 Task: Add a condition where "Priority Greater than High" in new tickets in your groups.
Action: Mouse moved to (190, 452)
Screenshot: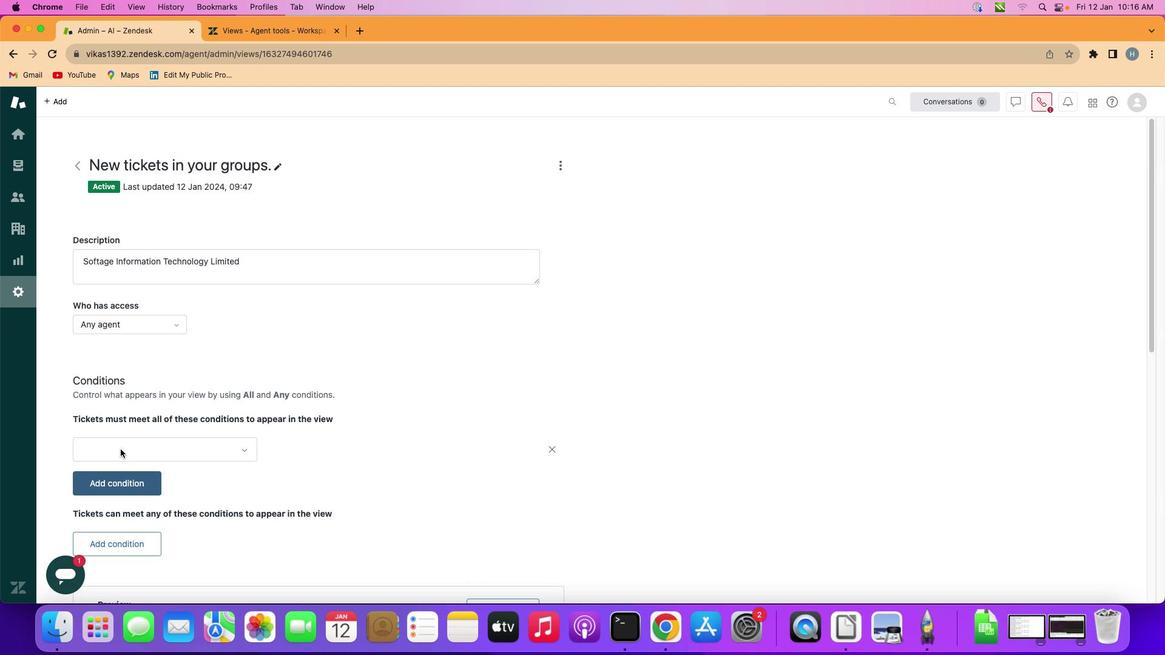 
Action: Mouse pressed left at (190, 452)
Screenshot: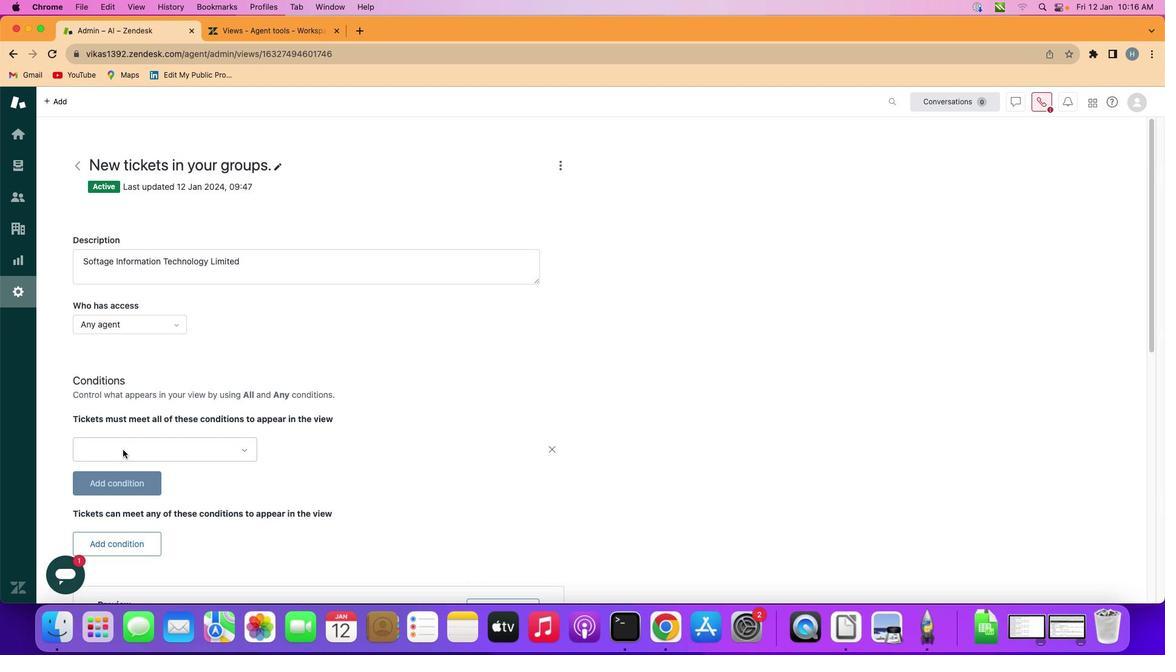 
Action: Mouse moved to (264, 453)
Screenshot: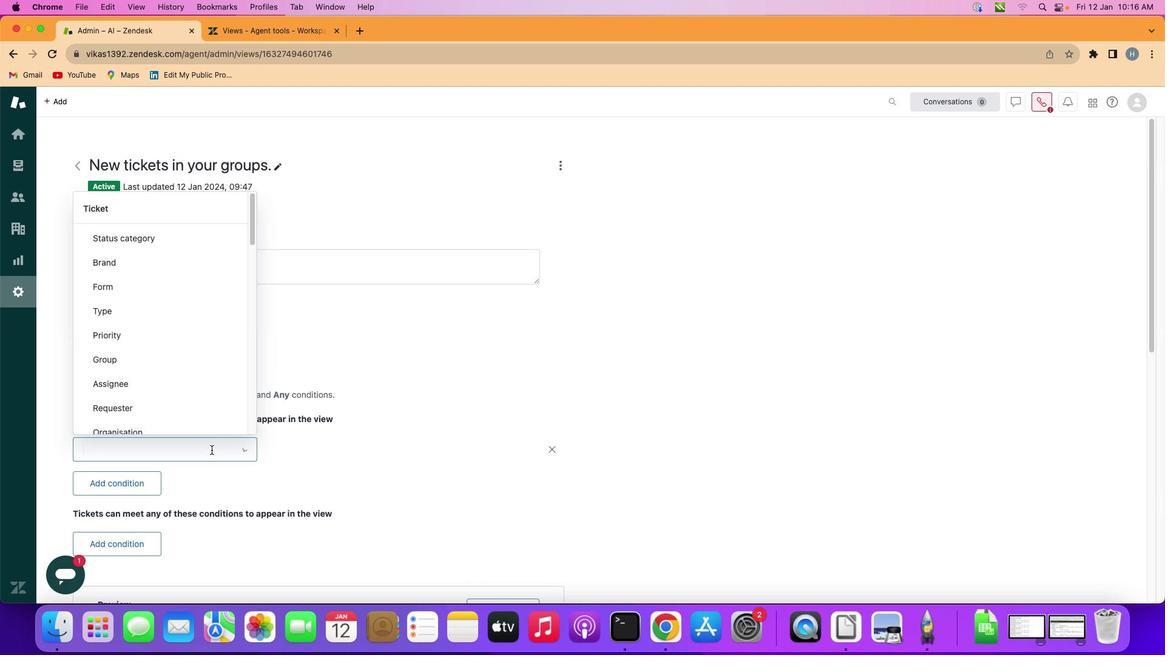 
Action: Mouse pressed left at (264, 453)
Screenshot: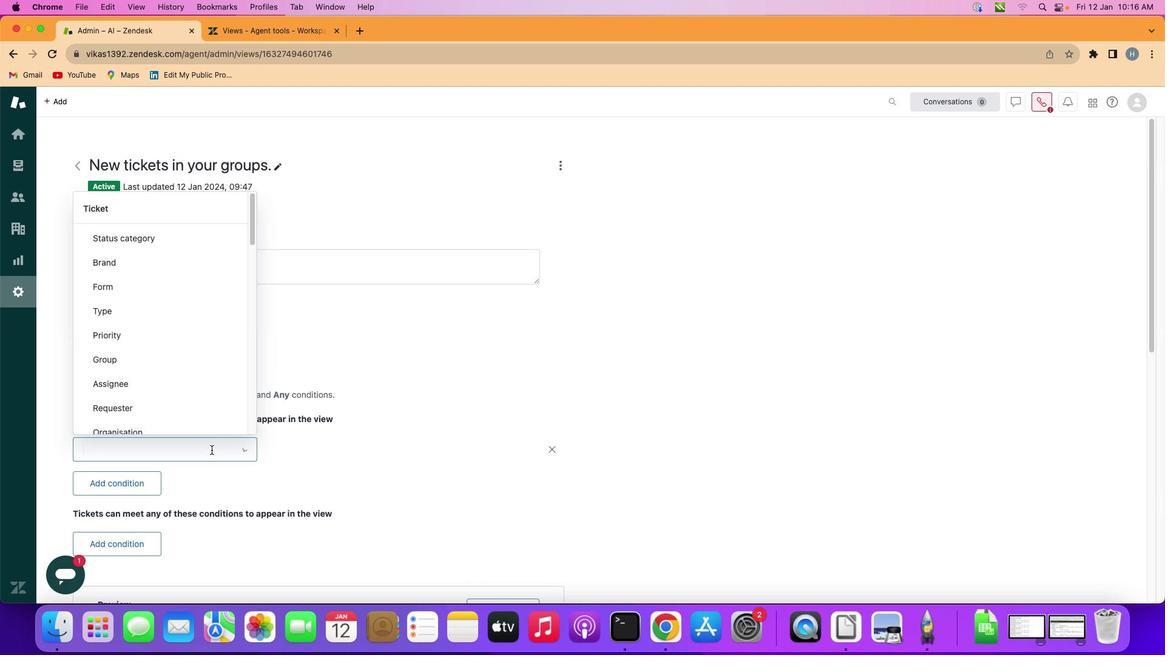 
Action: Mouse moved to (263, 330)
Screenshot: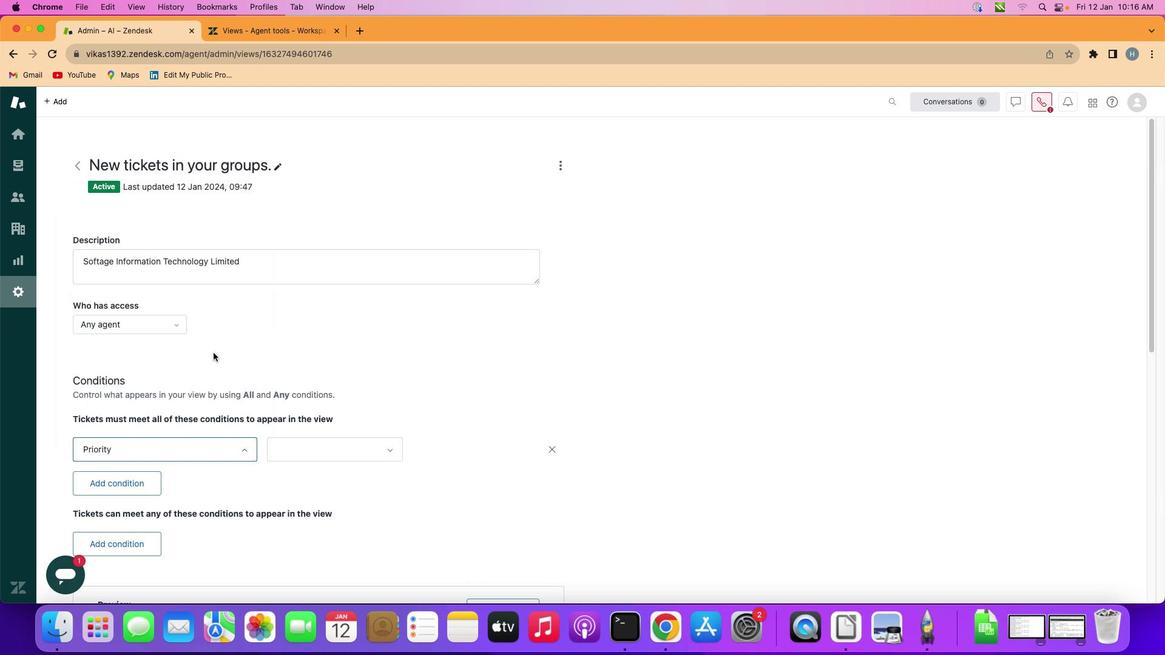 
Action: Mouse pressed left at (263, 330)
Screenshot: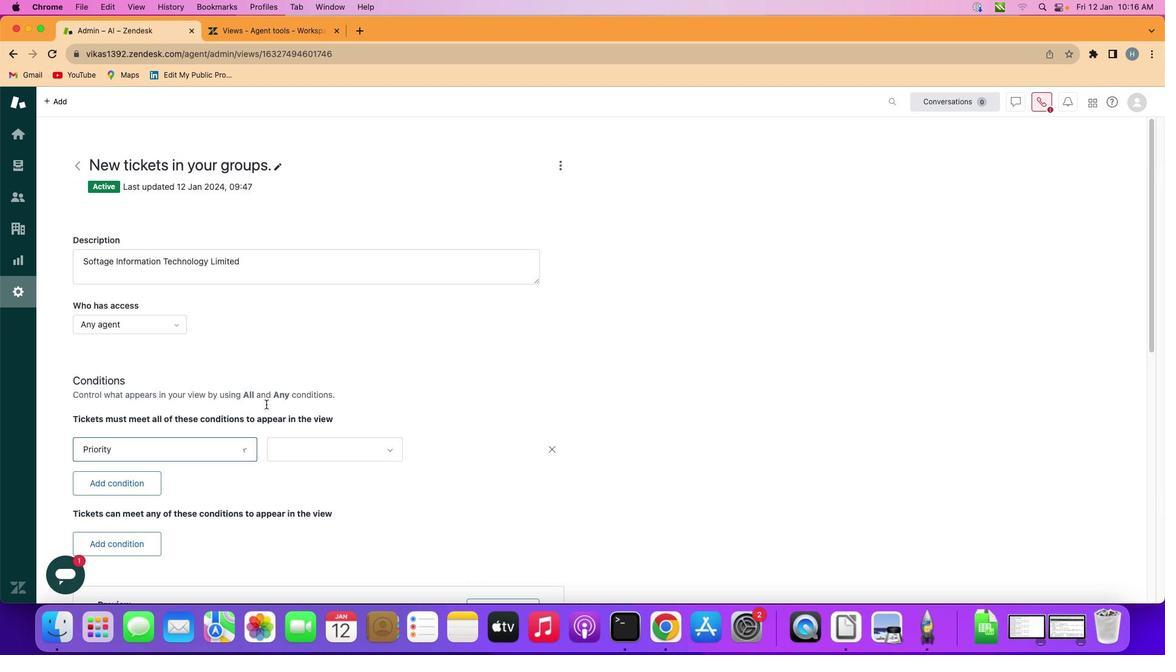 
Action: Mouse moved to (357, 452)
Screenshot: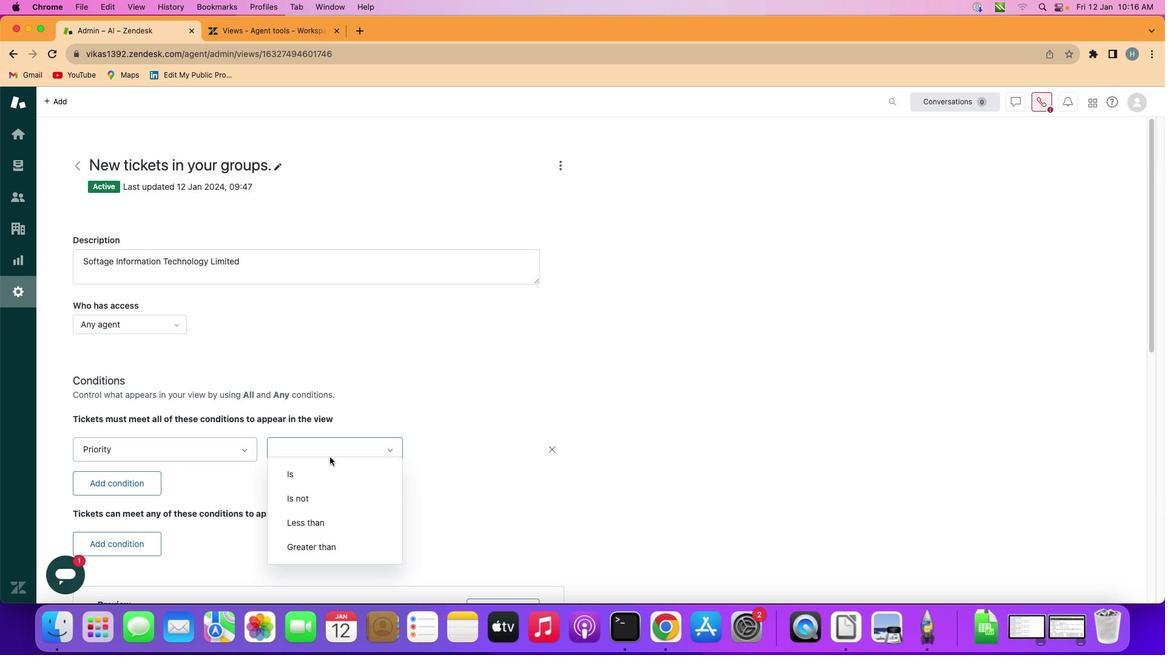 
Action: Mouse pressed left at (357, 452)
Screenshot: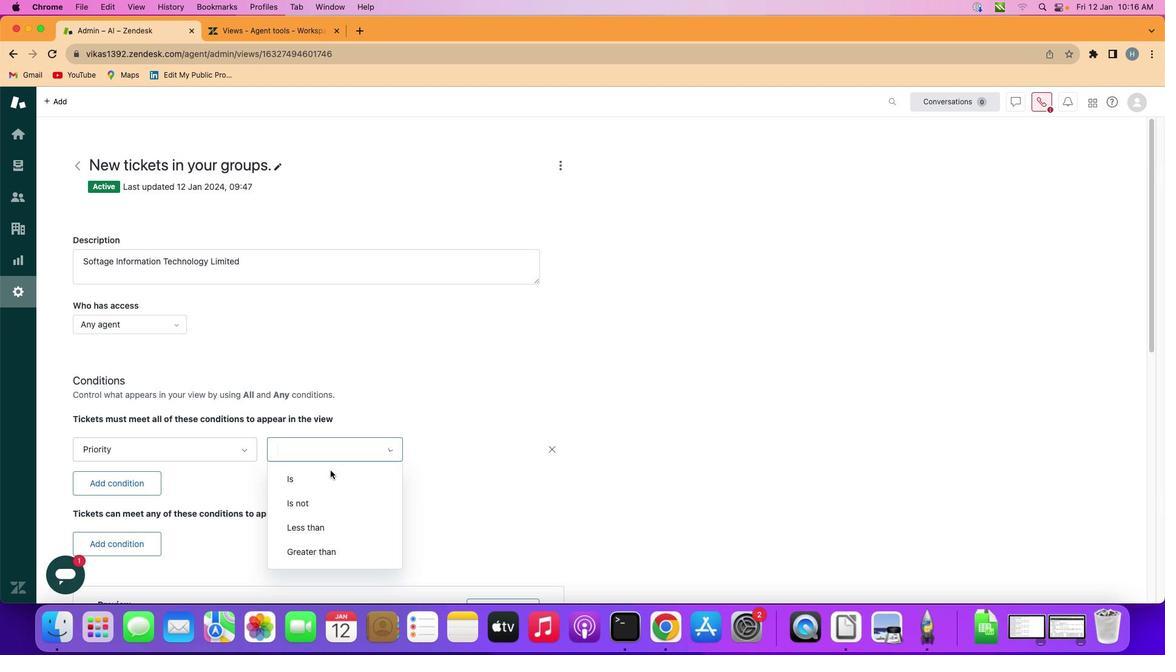 
Action: Mouse moved to (360, 564)
Screenshot: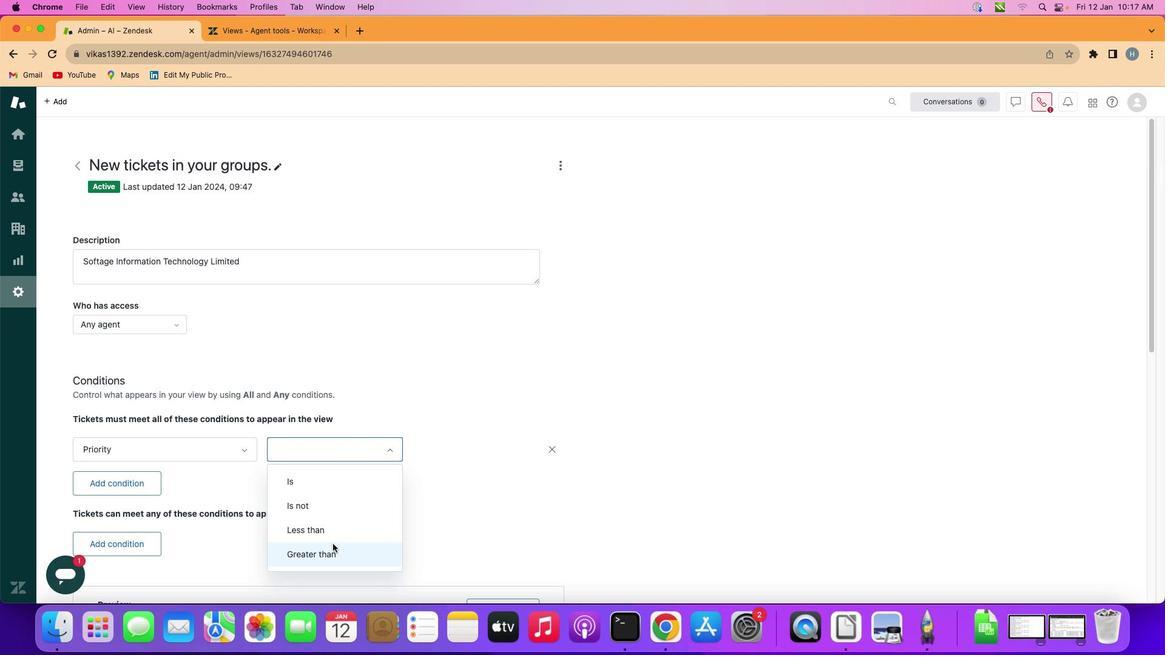 
Action: Mouse pressed left at (360, 564)
Screenshot: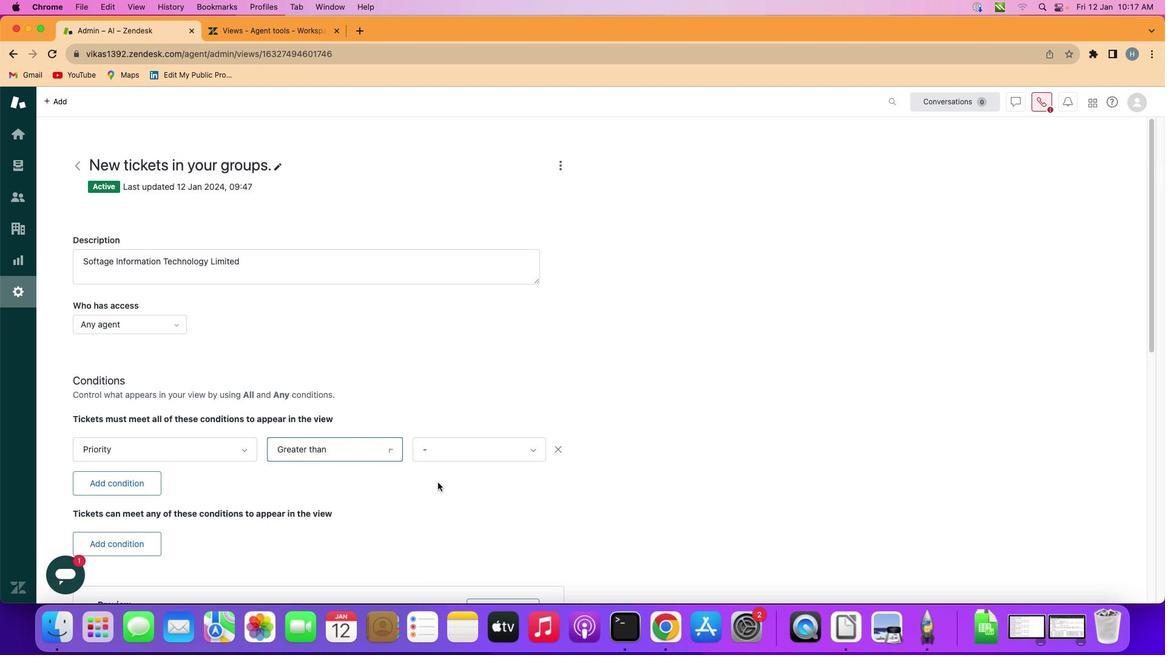 
Action: Mouse moved to (510, 454)
Screenshot: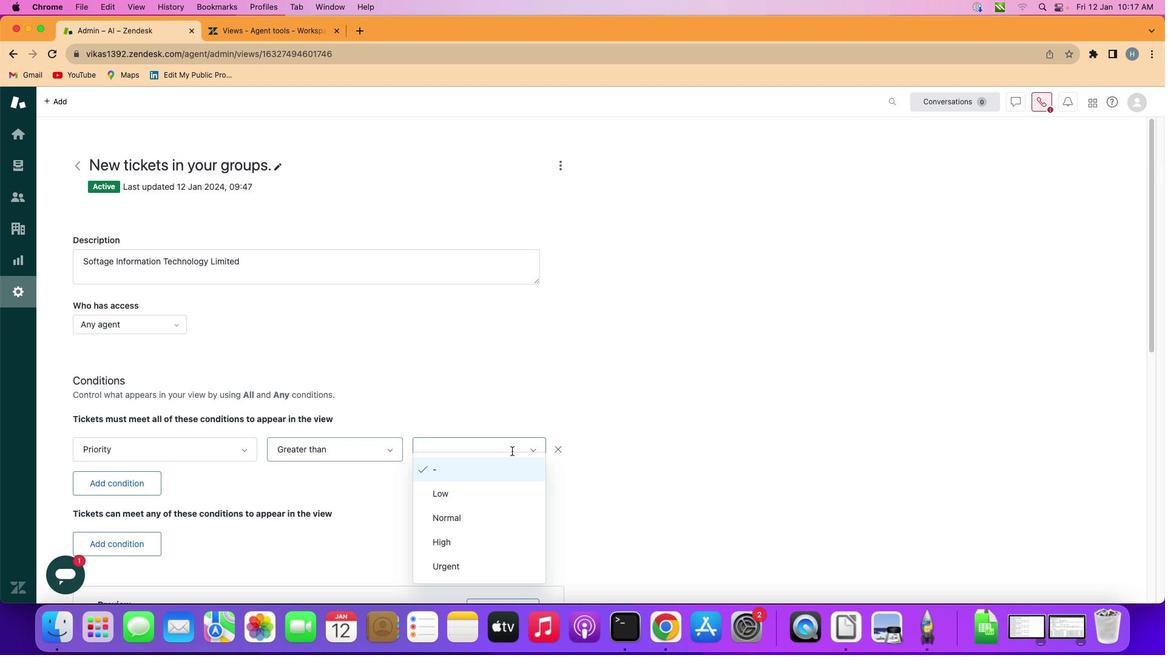
Action: Mouse pressed left at (510, 454)
Screenshot: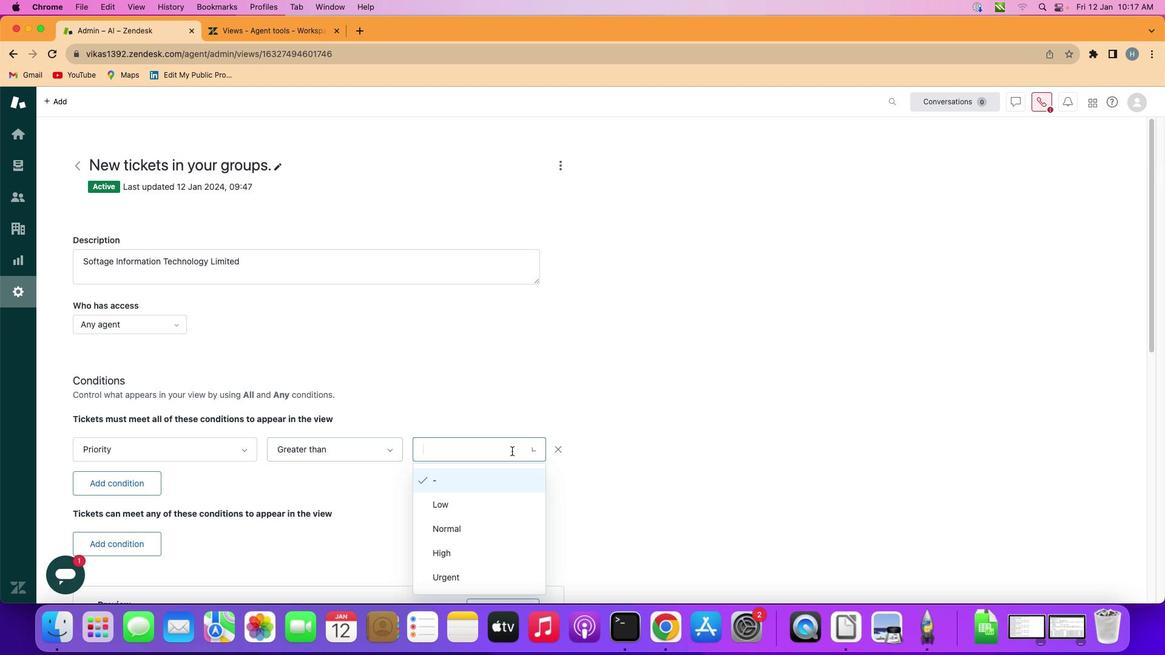 
Action: Mouse moved to (496, 564)
Screenshot: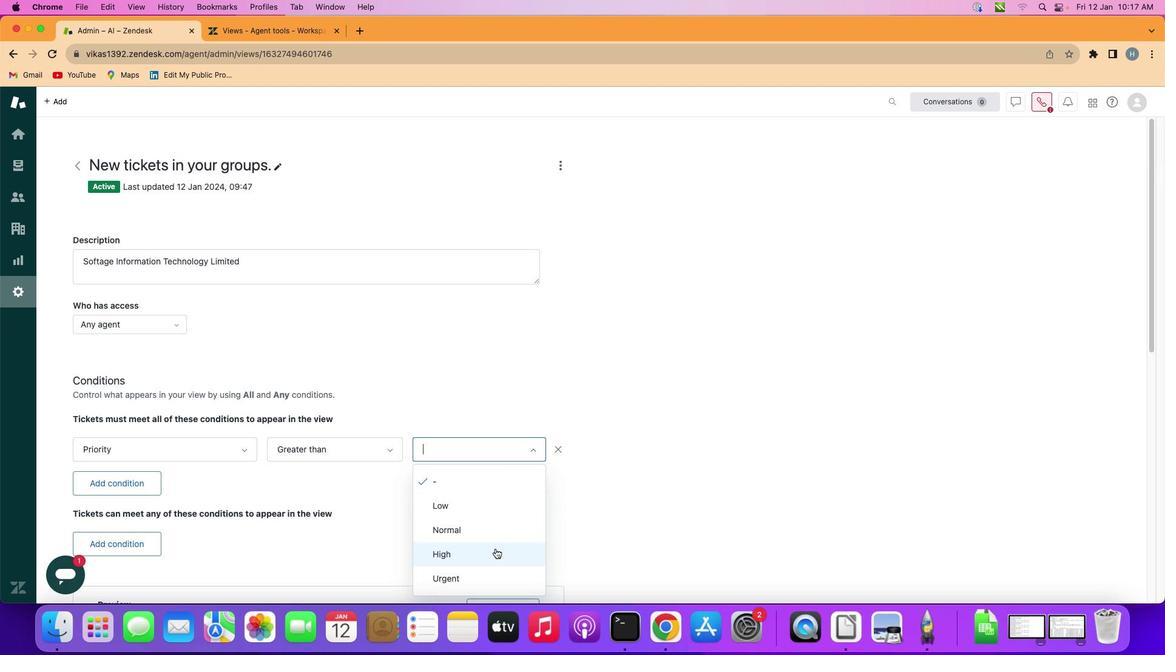 
Action: Mouse pressed left at (496, 564)
Screenshot: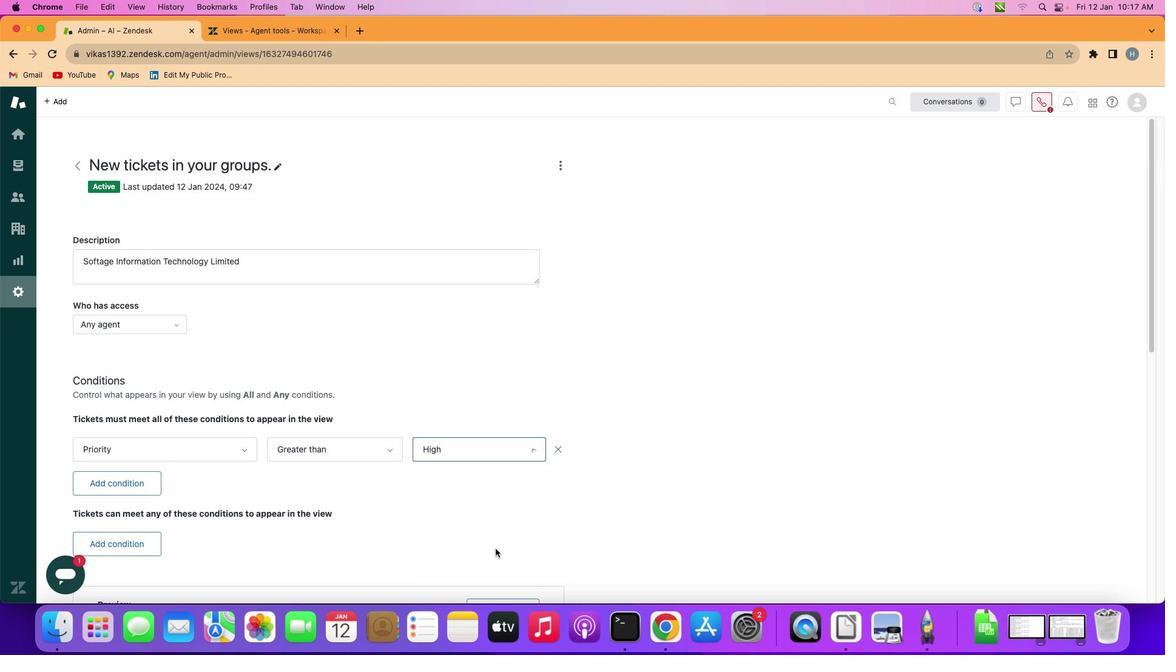 
